 Task: Change theme to state.
Action: Mouse moved to (534, 115)
Screenshot: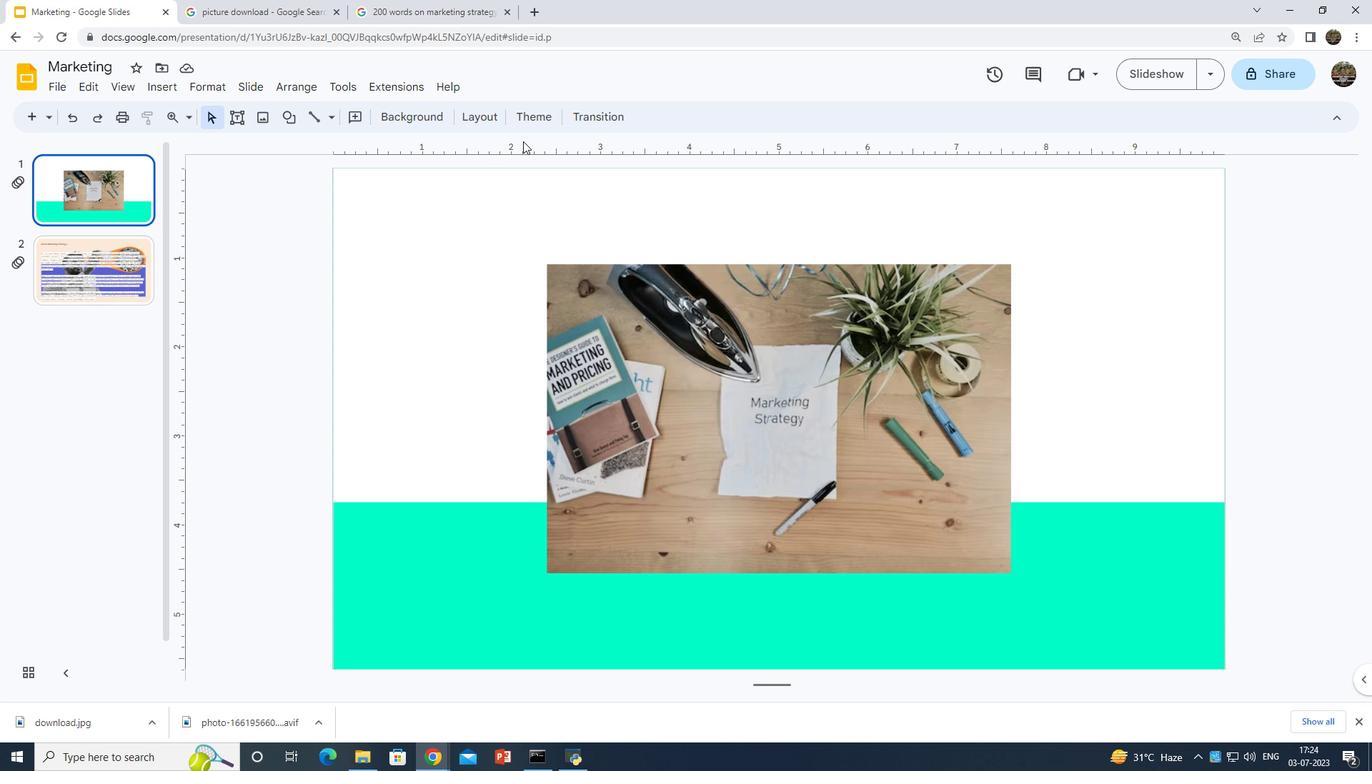 
Action: Mouse pressed left at (534, 115)
Screenshot: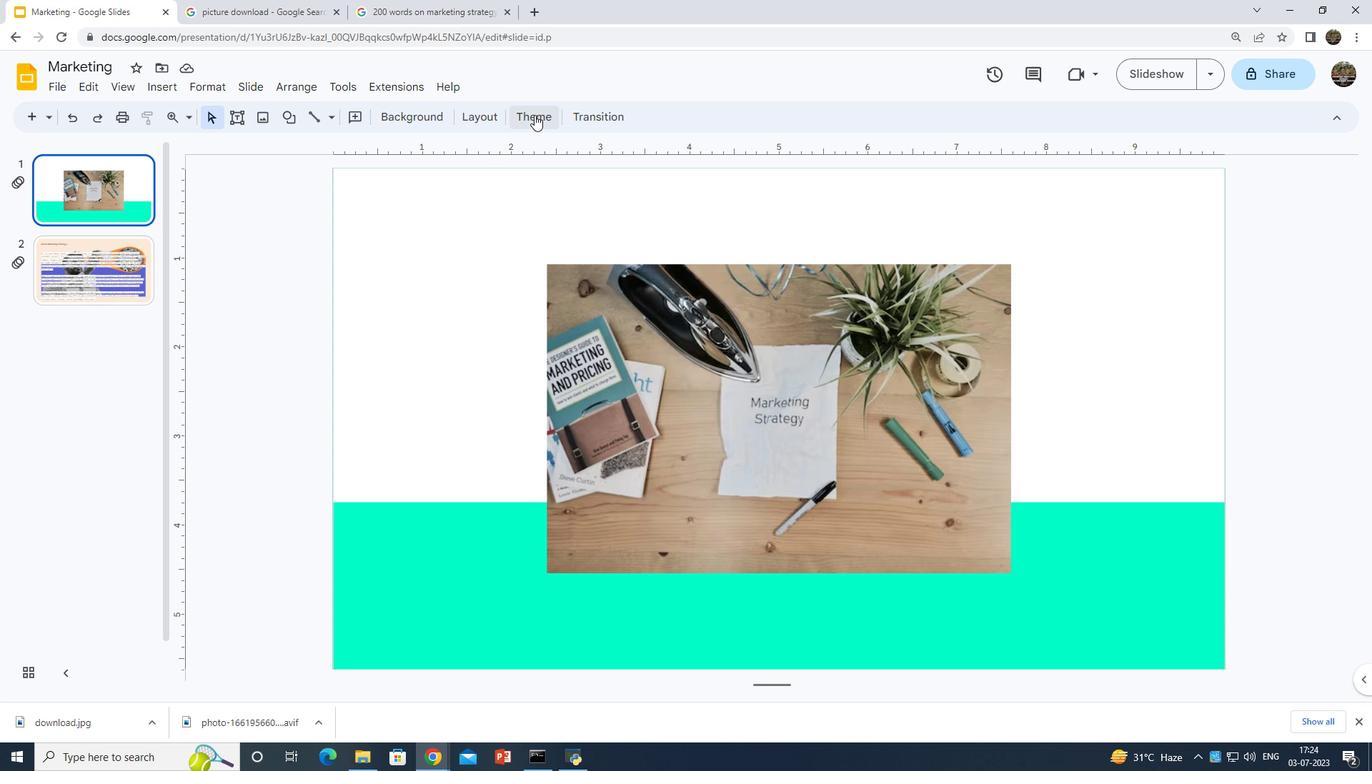 
Action: Mouse moved to (1248, 333)
Screenshot: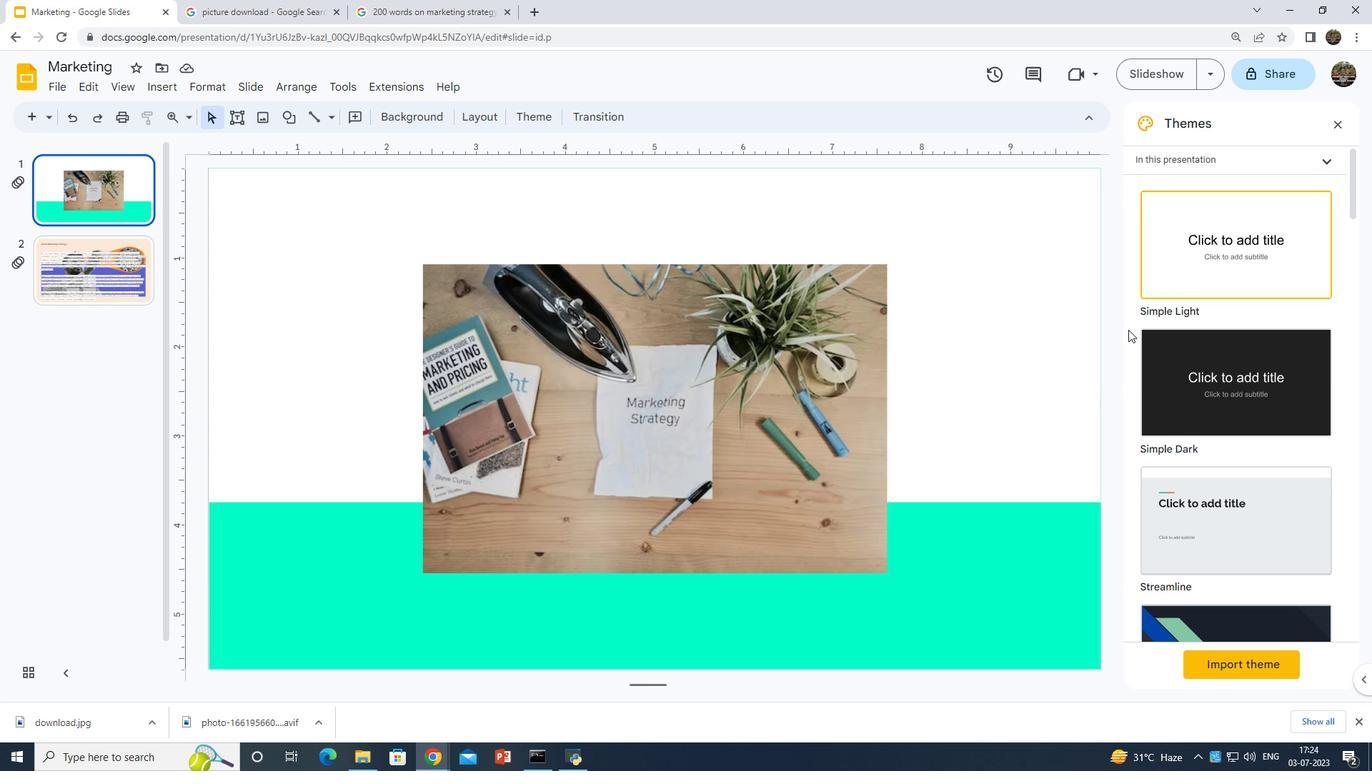 
Action: Mouse scrolled (1248, 332) with delta (0, 0)
Screenshot: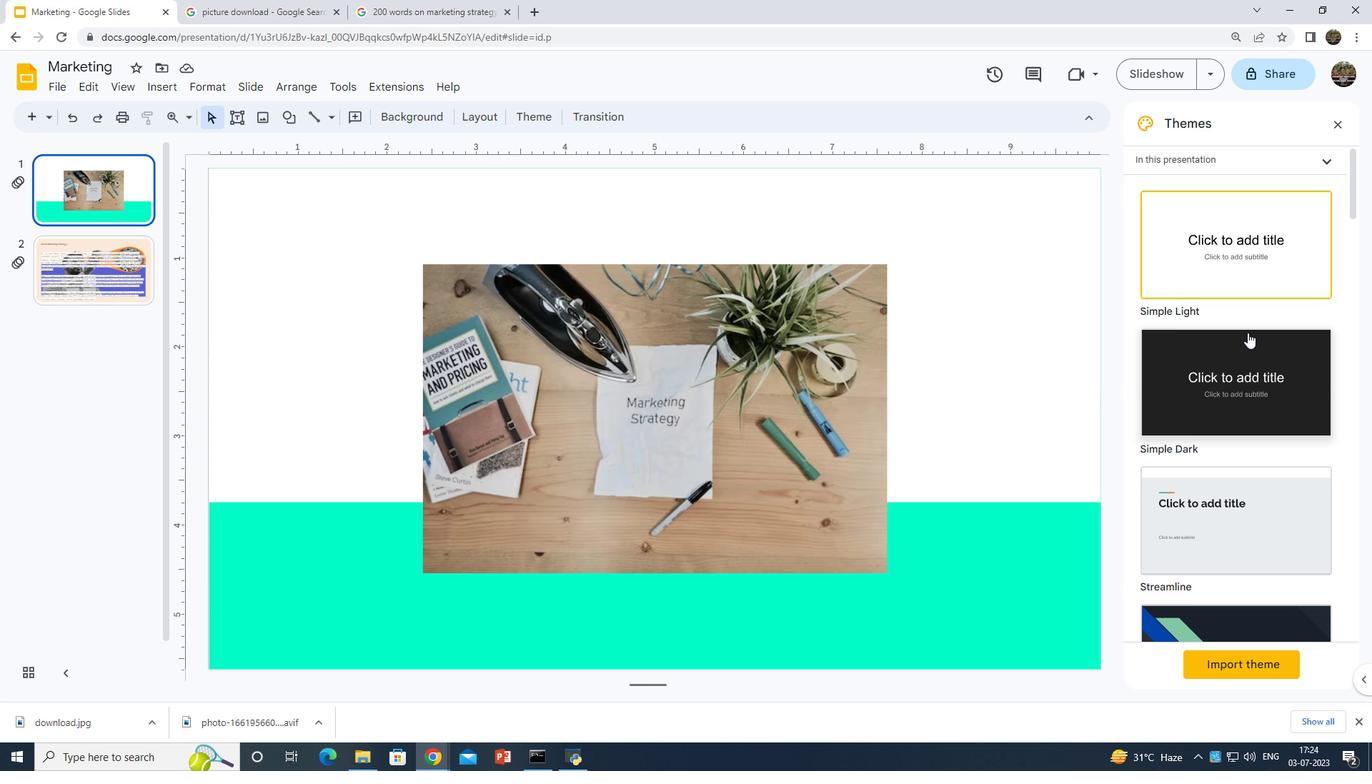 
Action: Mouse scrolled (1248, 332) with delta (0, 0)
Screenshot: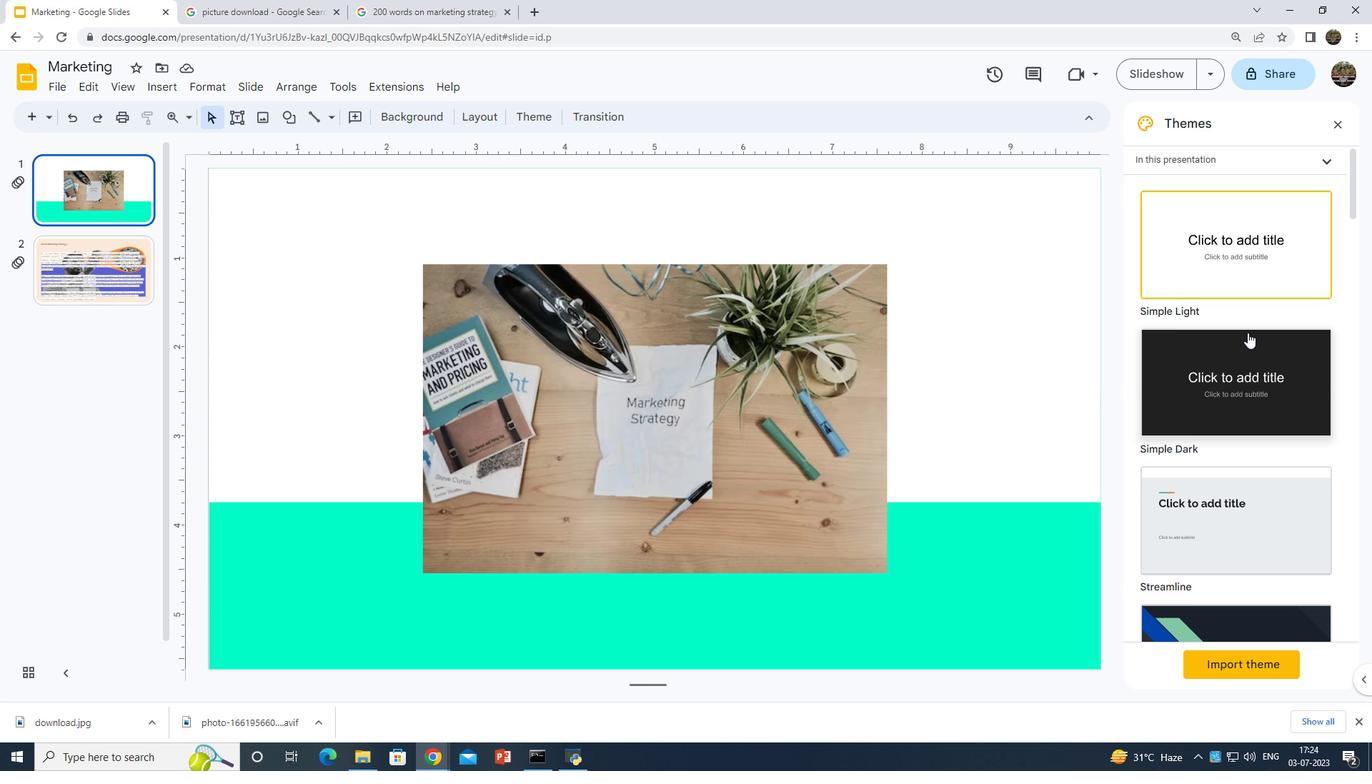 
Action: Mouse scrolled (1248, 332) with delta (0, 0)
Screenshot: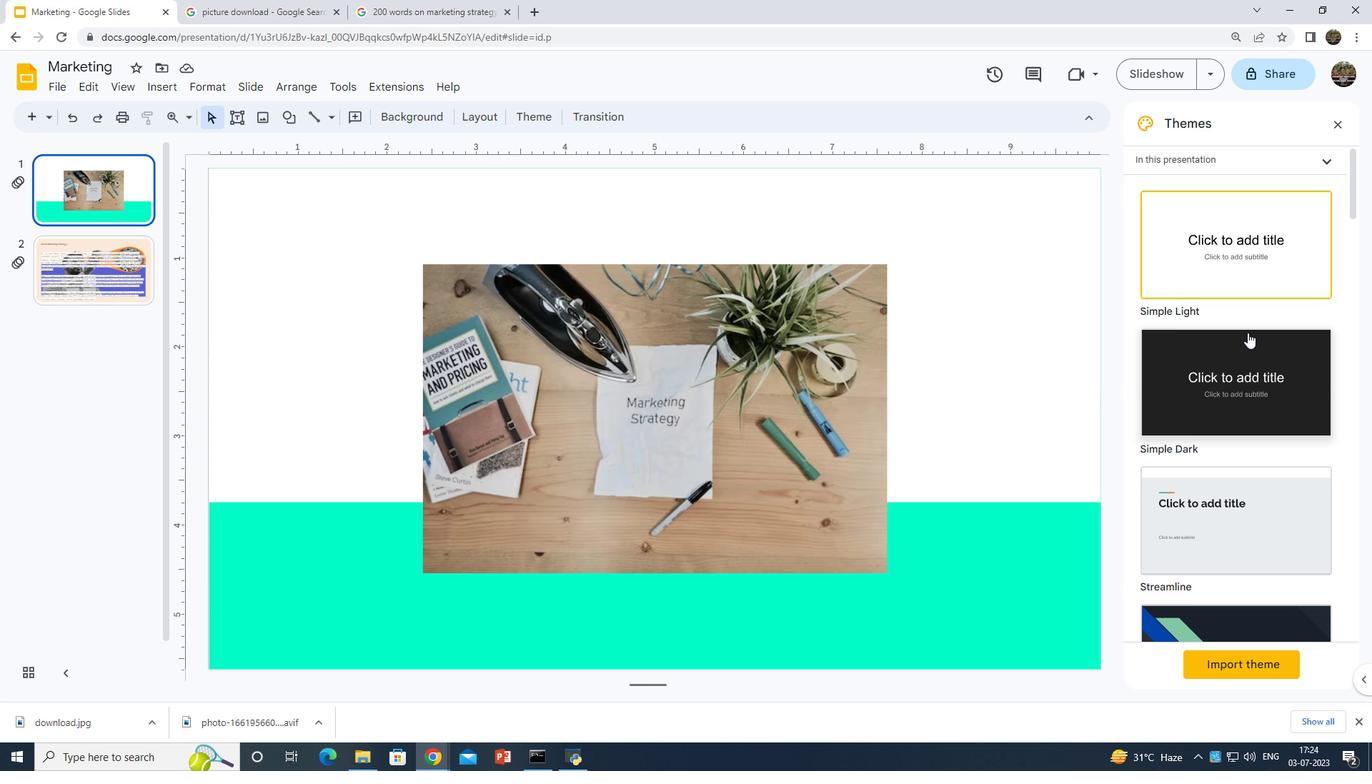 
Action: Mouse scrolled (1248, 332) with delta (0, 0)
Screenshot: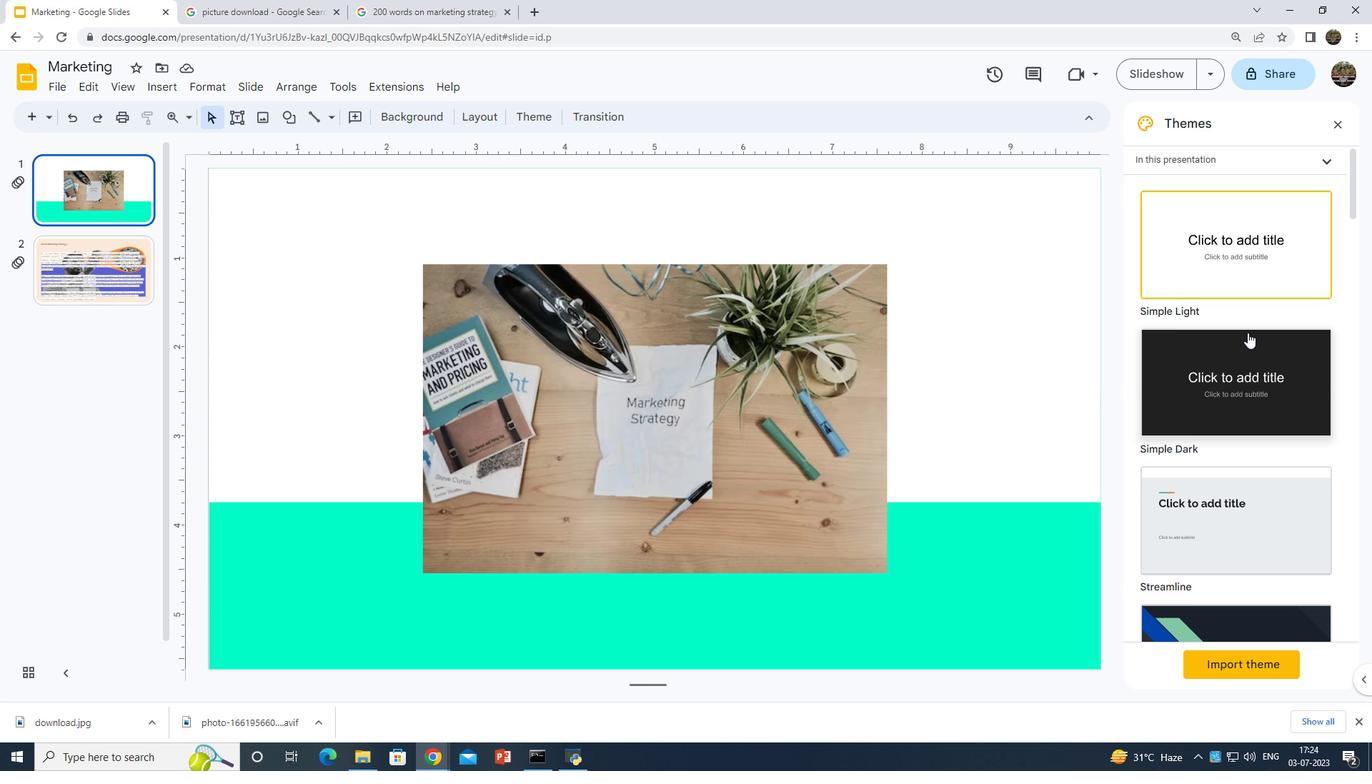 
Action: Mouse scrolled (1248, 332) with delta (0, 0)
Screenshot: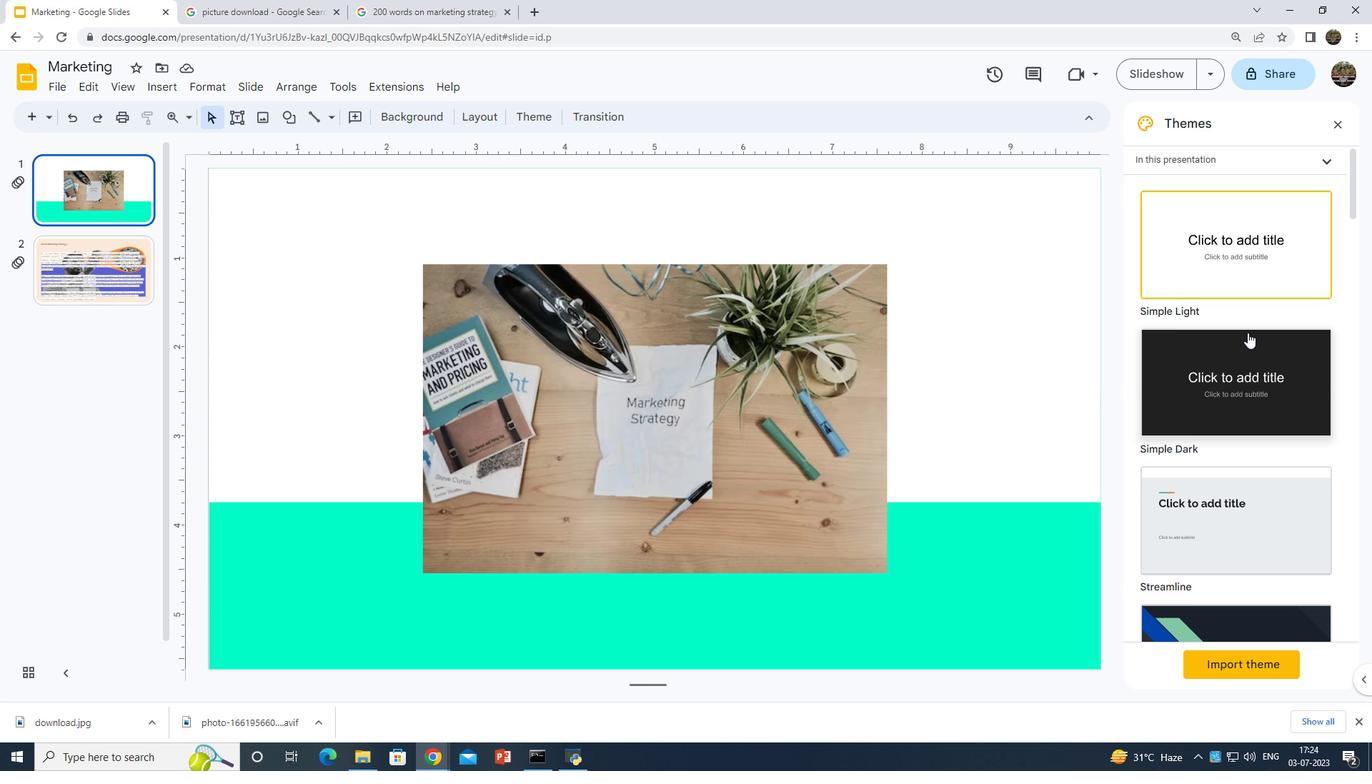 
Action: Mouse scrolled (1248, 332) with delta (0, 0)
Screenshot: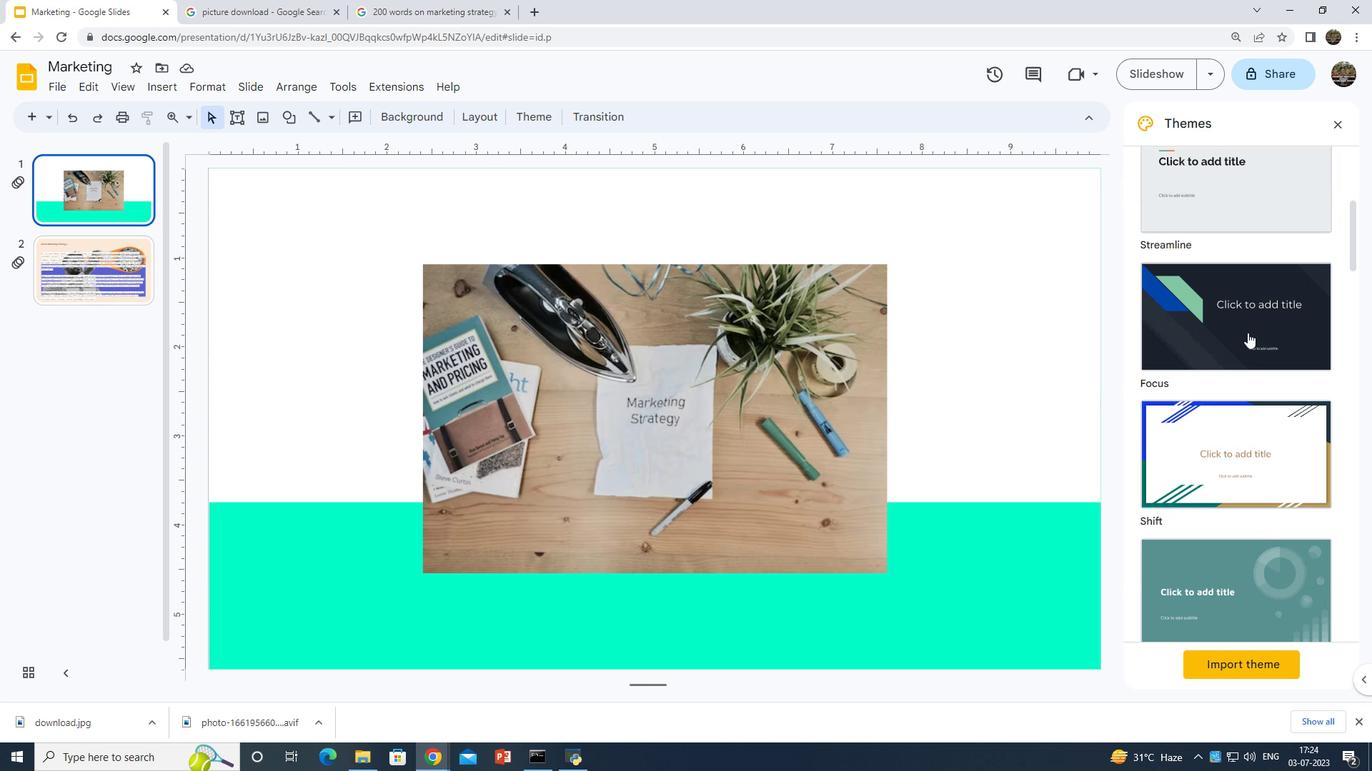 
Action: Mouse scrolled (1248, 332) with delta (0, 0)
Screenshot: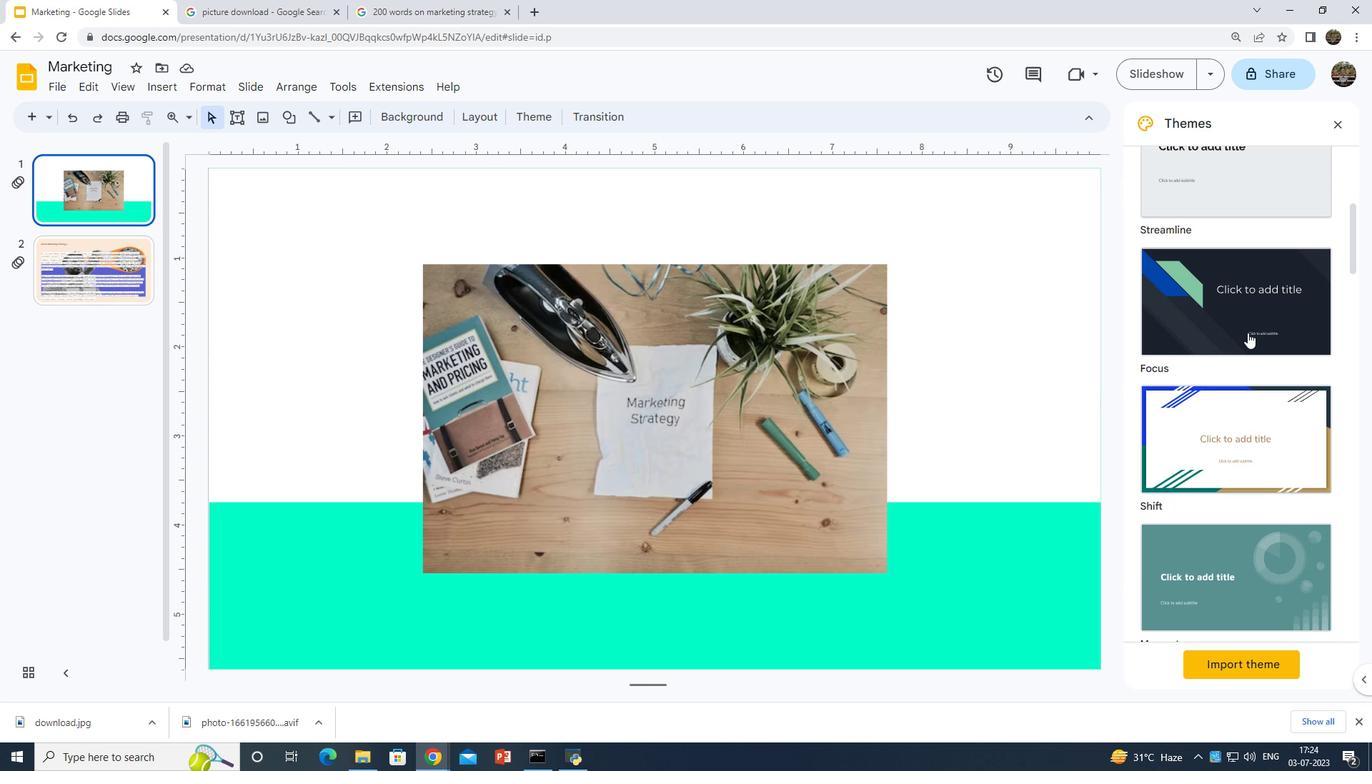 
Action: Mouse scrolled (1248, 332) with delta (0, 0)
Screenshot: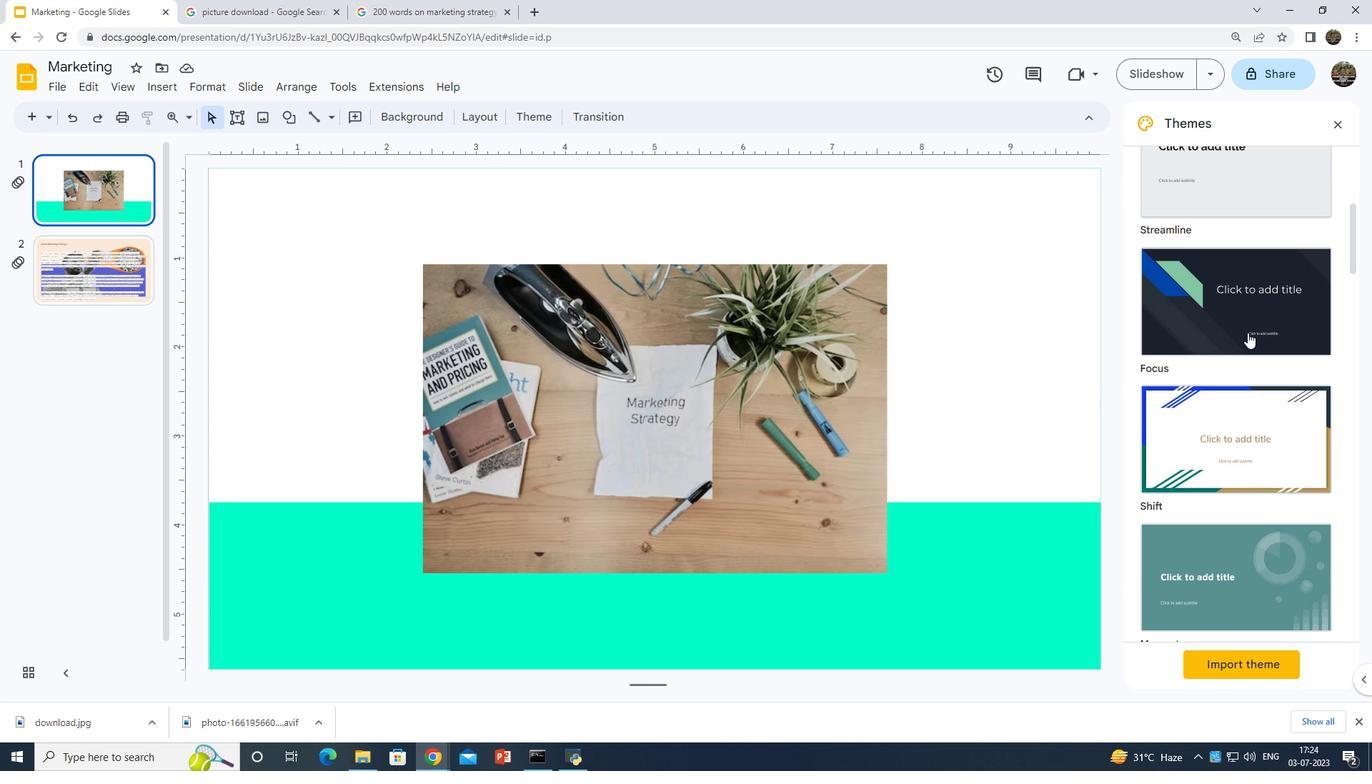 
Action: Mouse scrolled (1248, 332) with delta (0, 0)
Screenshot: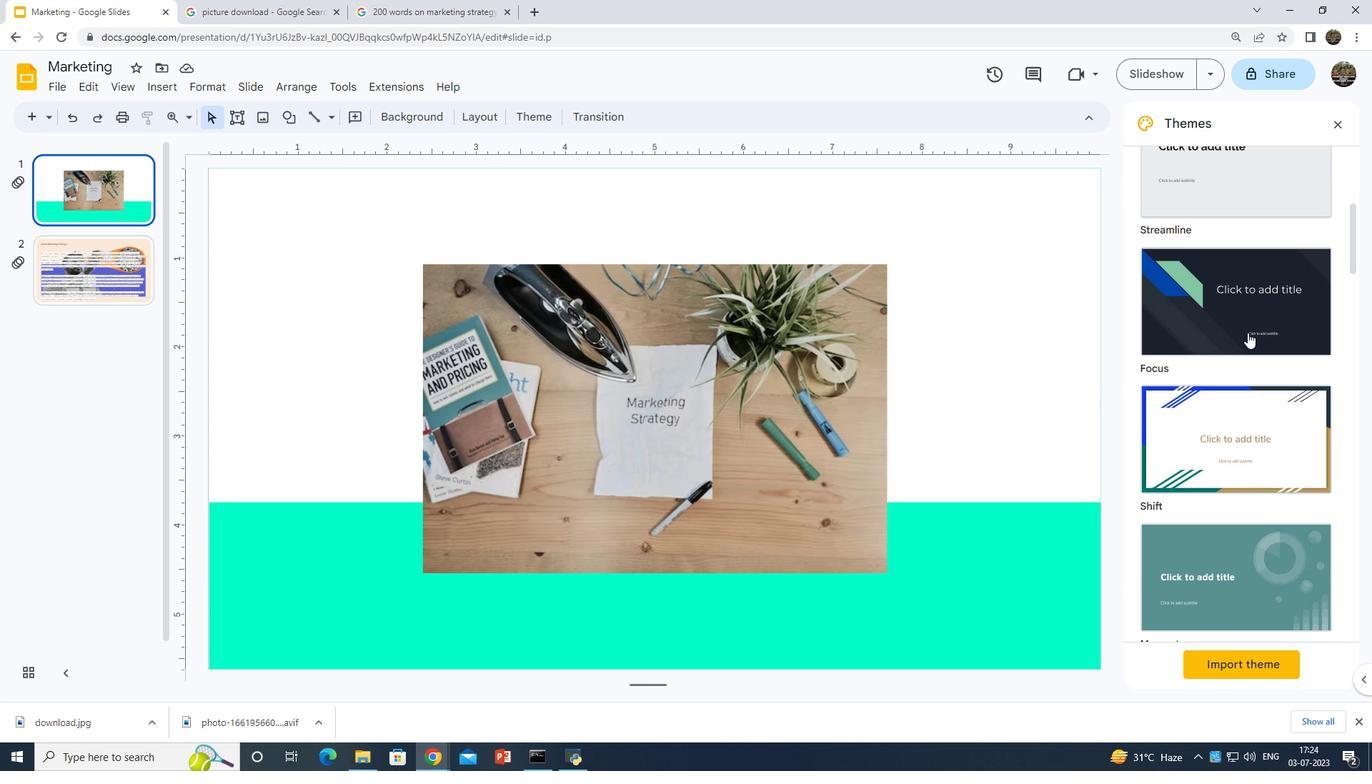 
Action: Mouse scrolled (1248, 332) with delta (0, 0)
Screenshot: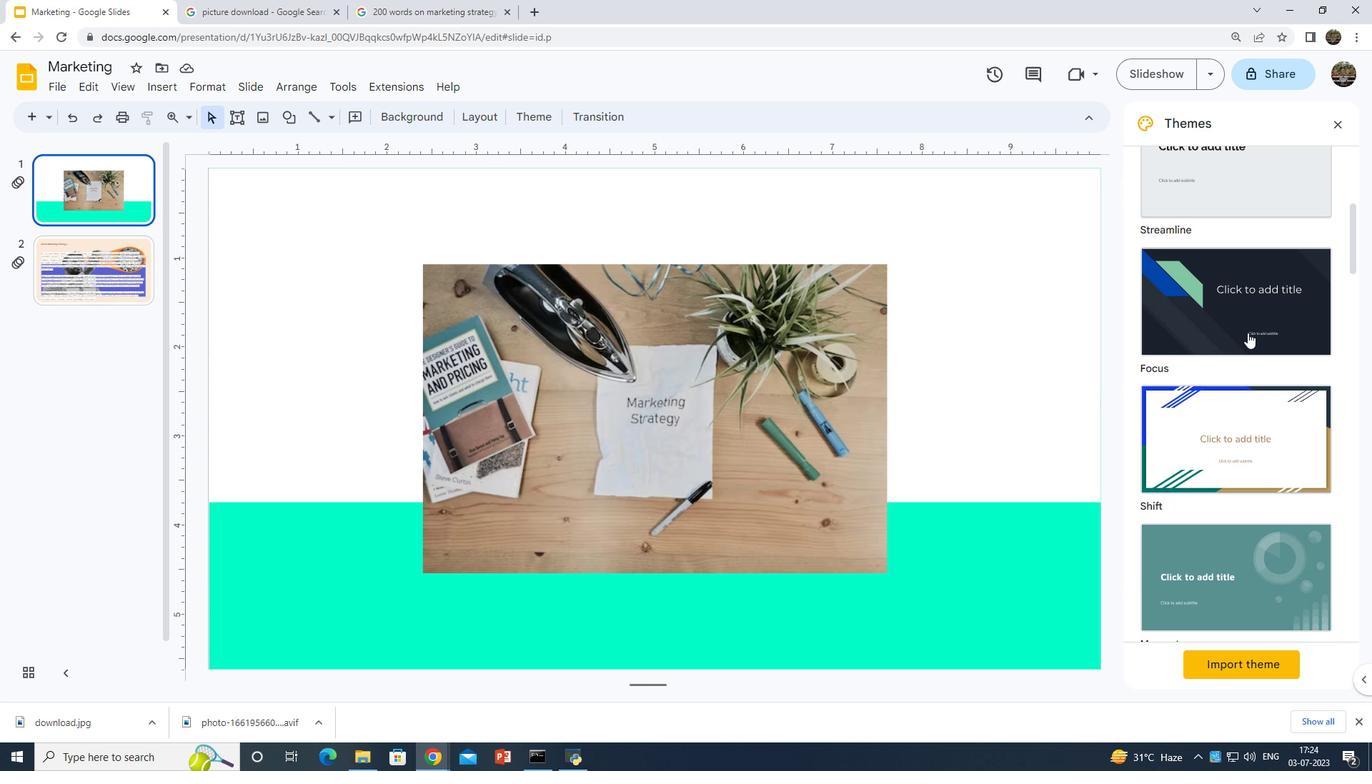 
Action: Mouse scrolled (1248, 332) with delta (0, 0)
Screenshot: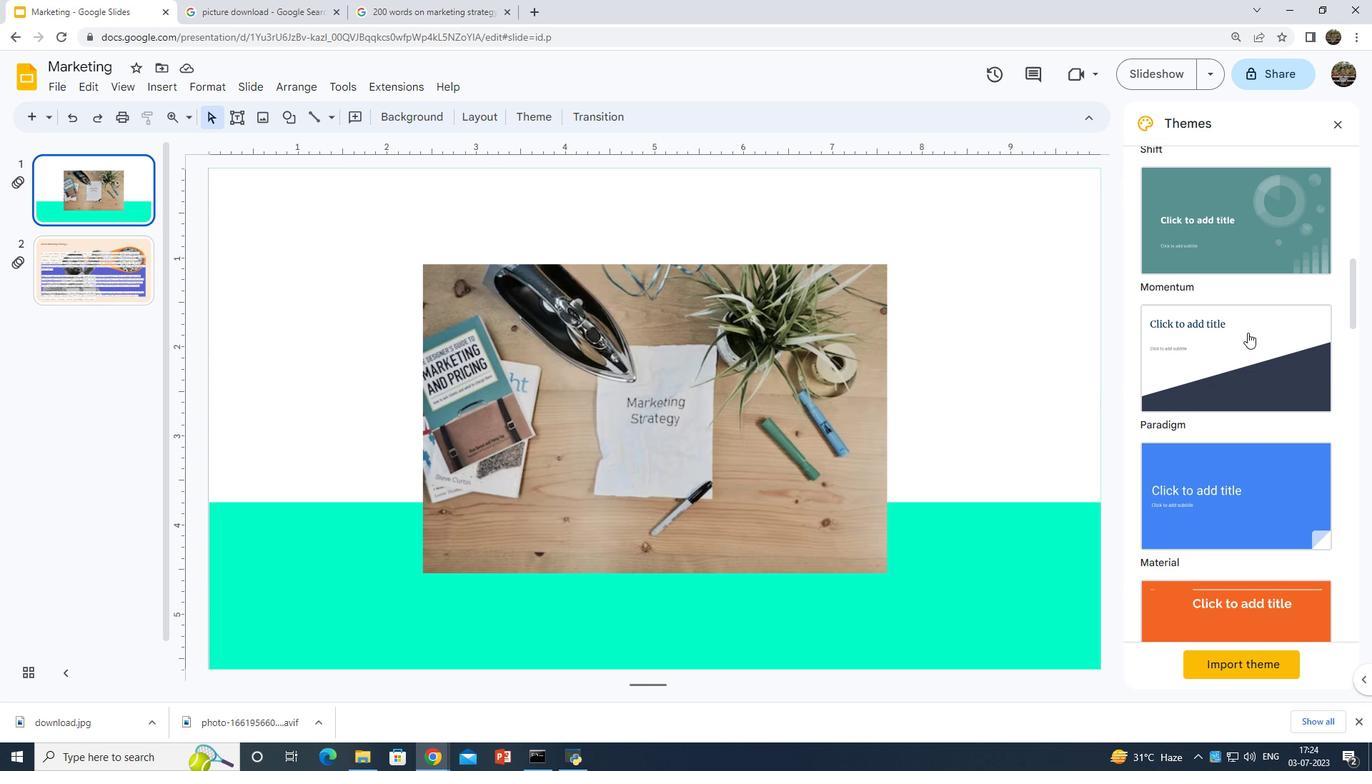 
Action: Mouse moved to (1248, 332)
Screenshot: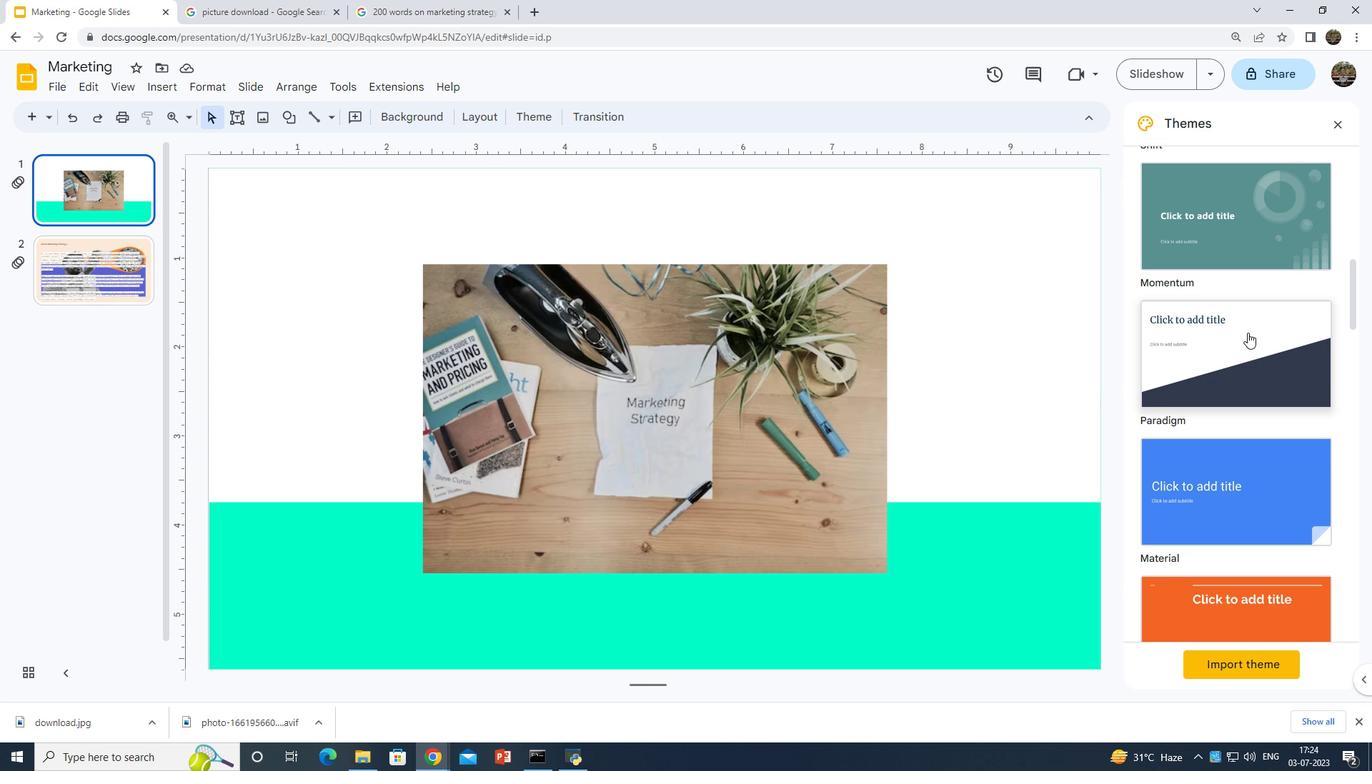 
Action: Mouse scrolled (1248, 331) with delta (0, 0)
Screenshot: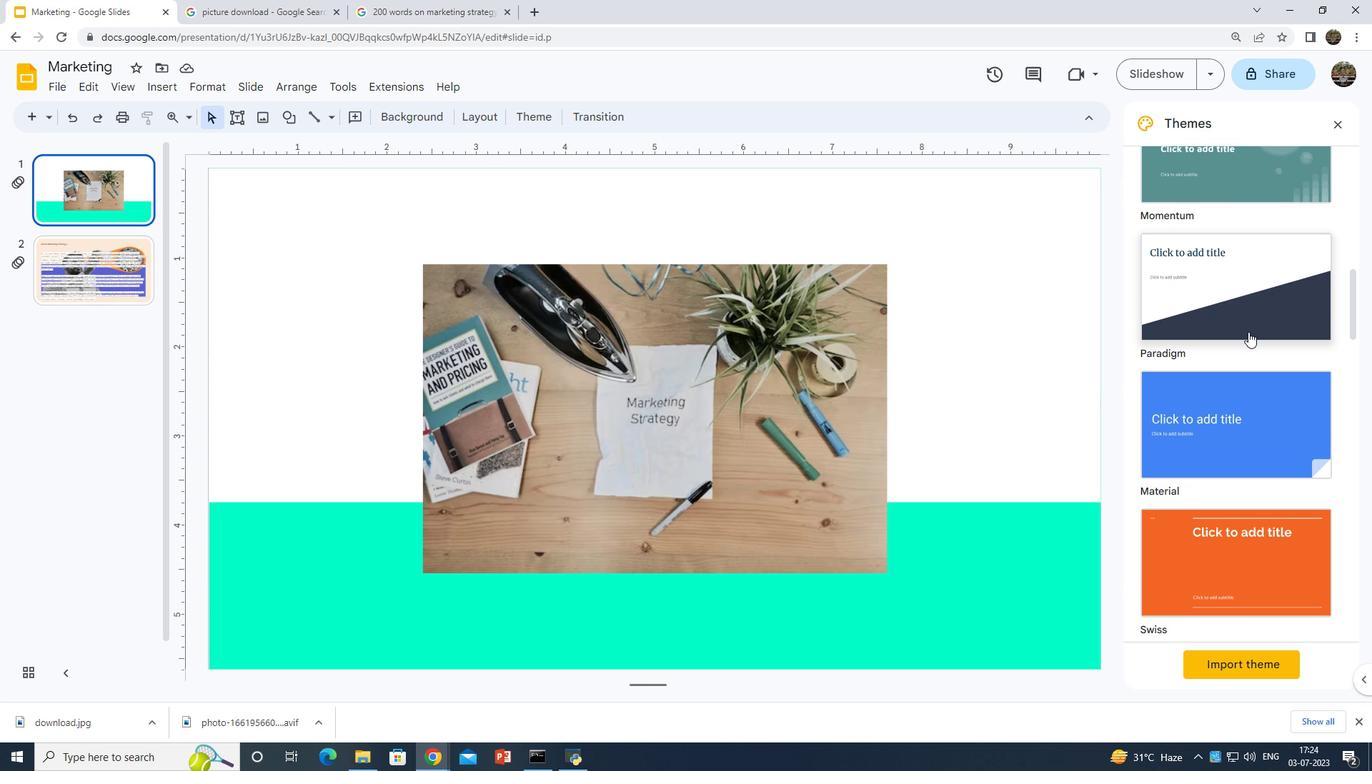 
Action: Mouse scrolled (1248, 331) with delta (0, 0)
Screenshot: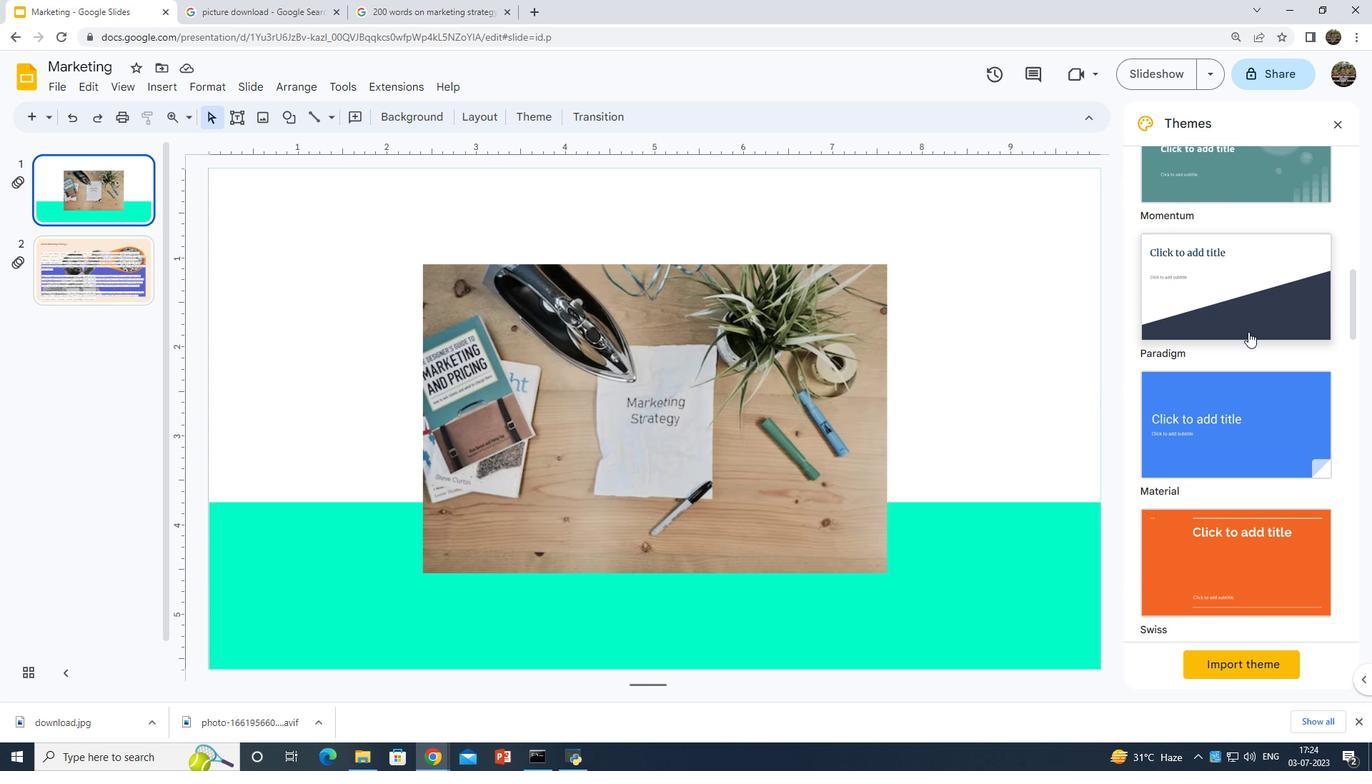 
Action: Mouse scrolled (1248, 331) with delta (0, 0)
Screenshot: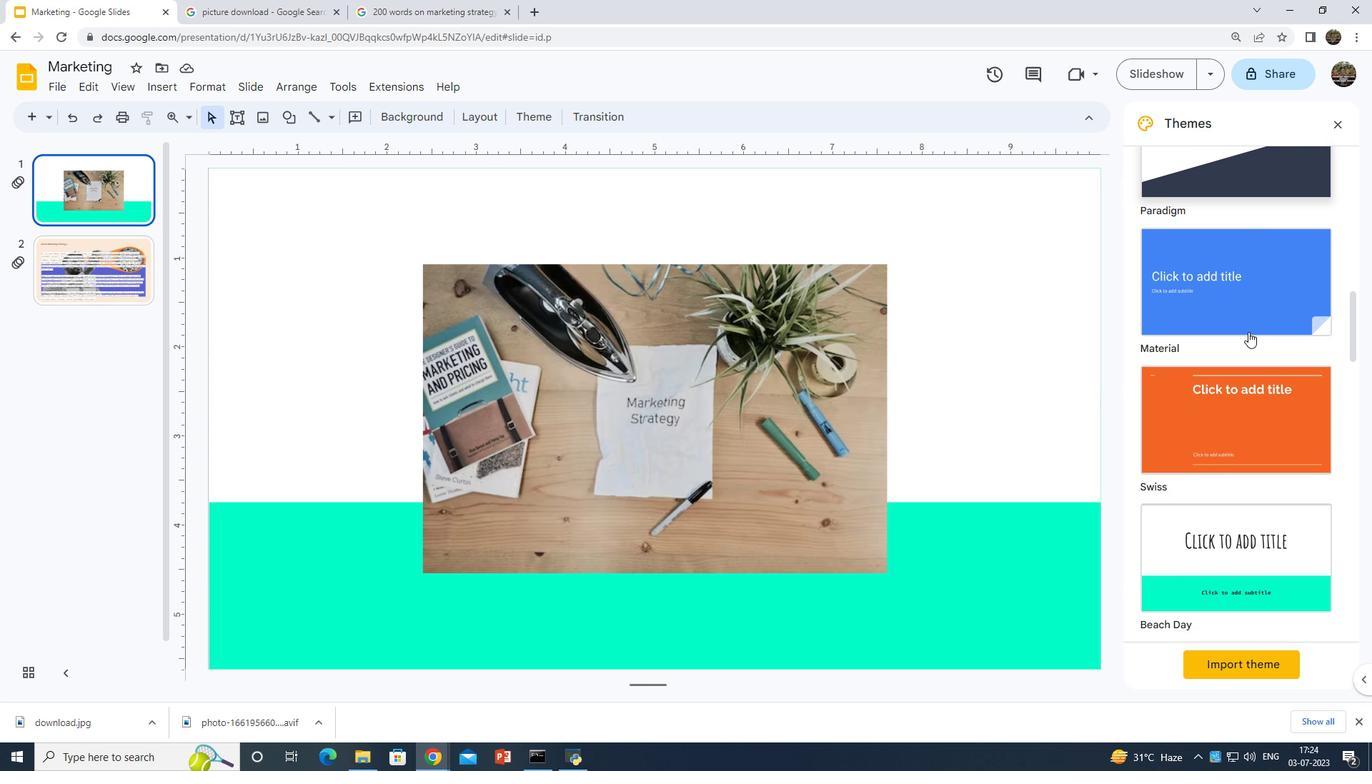 
Action: Mouse scrolled (1248, 331) with delta (0, 0)
Screenshot: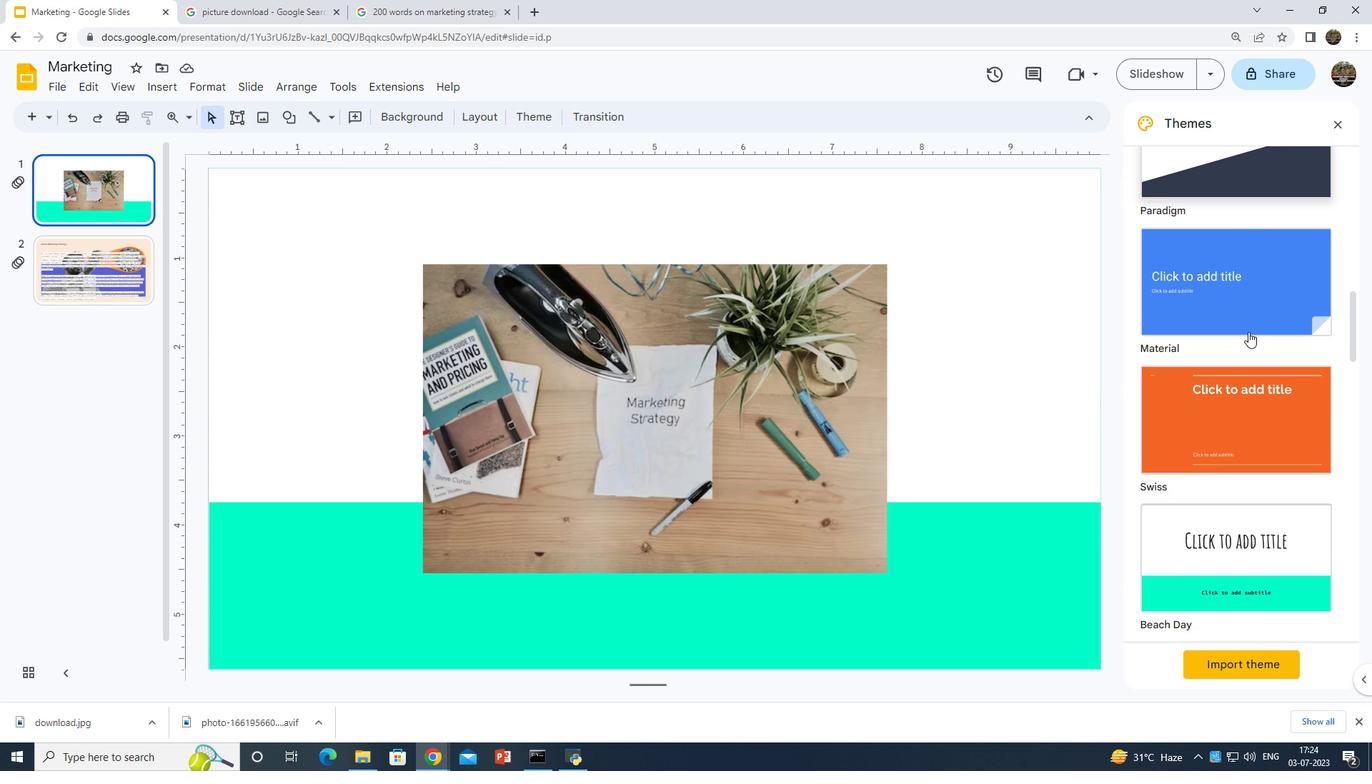 
Action: Mouse scrolled (1248, 331) with delta (0, 0)
Screenshot: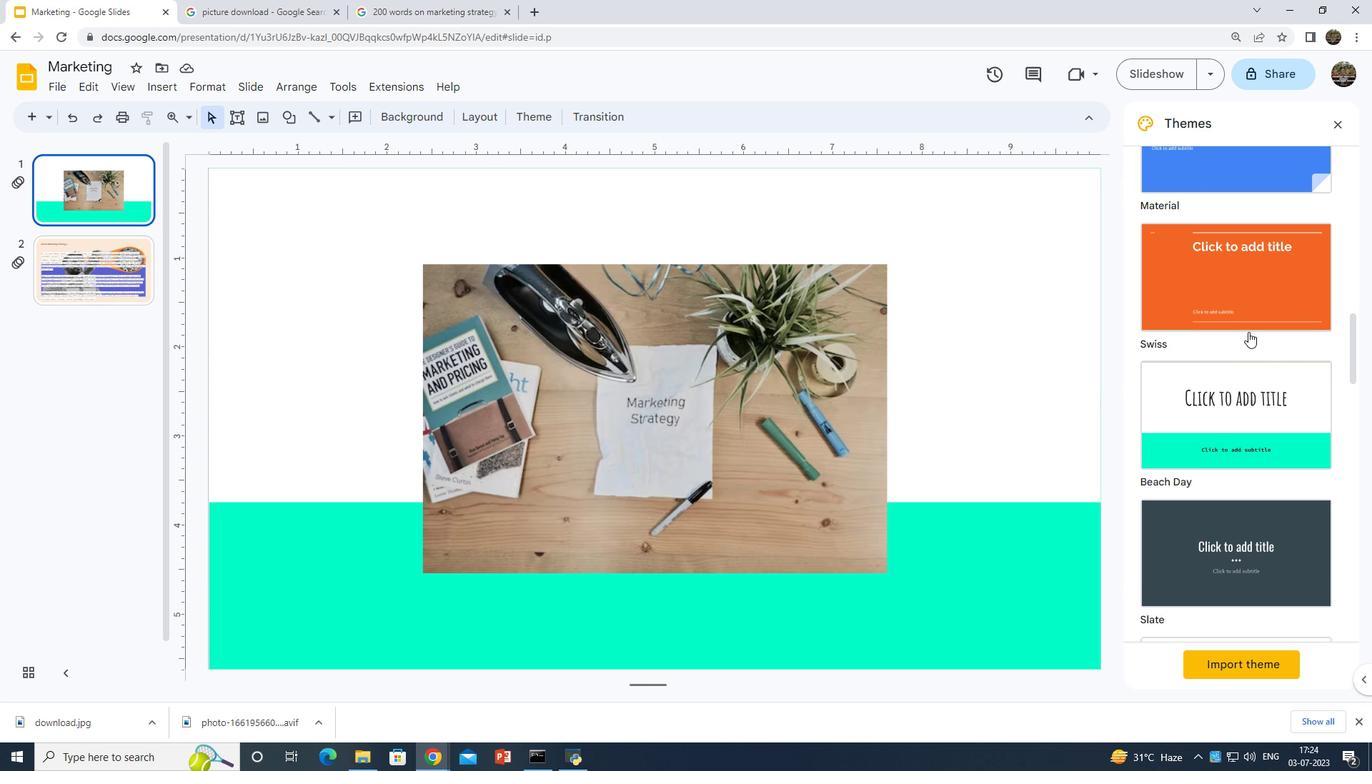 
Action: Mouse moved to (1209, 474)
Screenshot: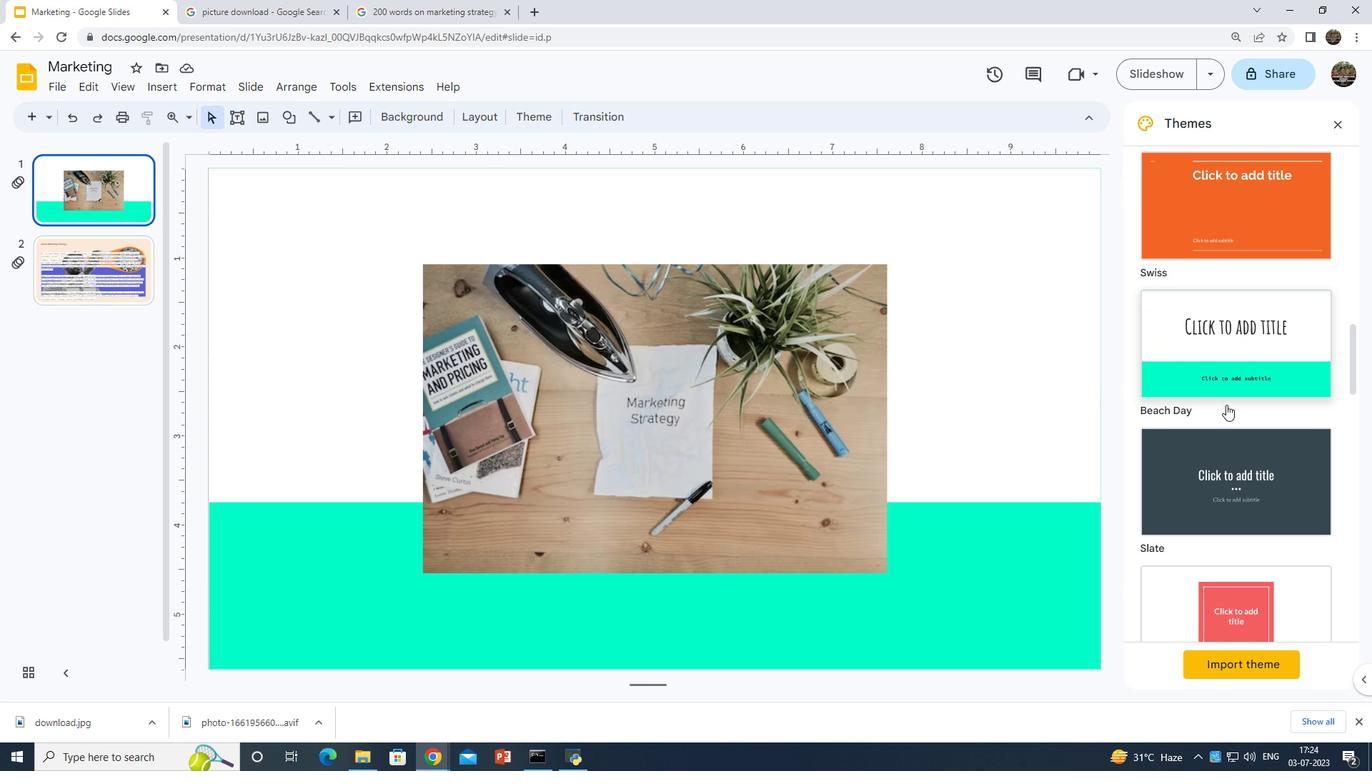 
Action: Mouse pressed left at (1209, 474)
Screenshot: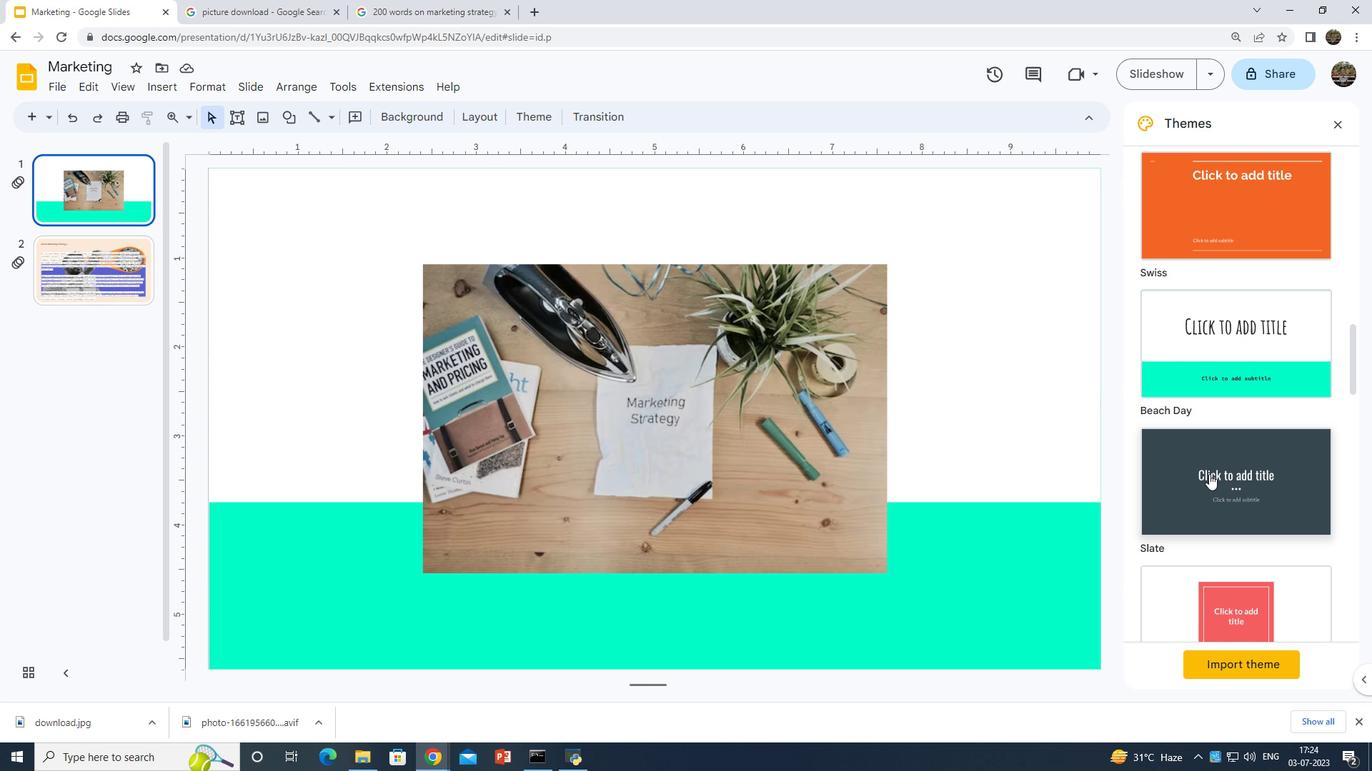 
